 Task: Add "Add Label …" with "Title" Title0031 to Button Button0031 to Card Card0031 in Board Board0023 in Workspace Development in Trello
Action: Mouse moved to (359, 396)
Screenshot: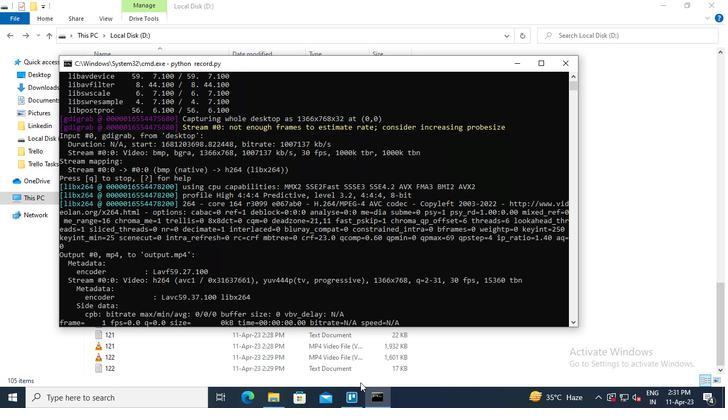 
Action: Mouse pressed left at (359, 396)
Screenshot: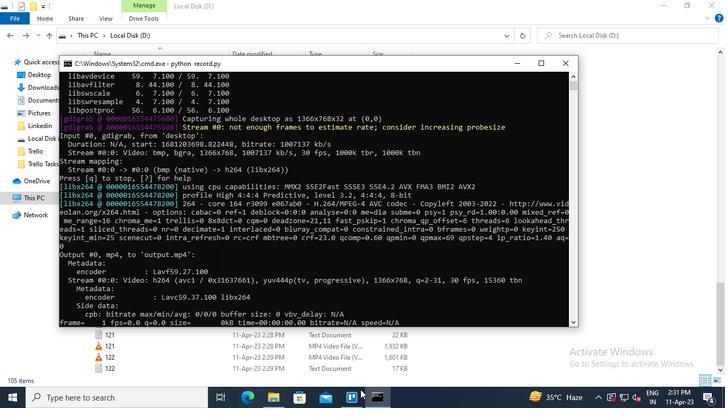 
Action: Mouse moved to (210, 299)
Screenshot: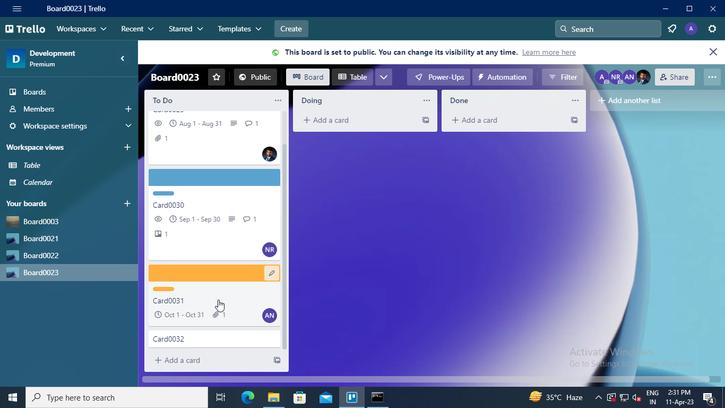 
Action: Mouse pressed left at (210, 299)
Screenshot: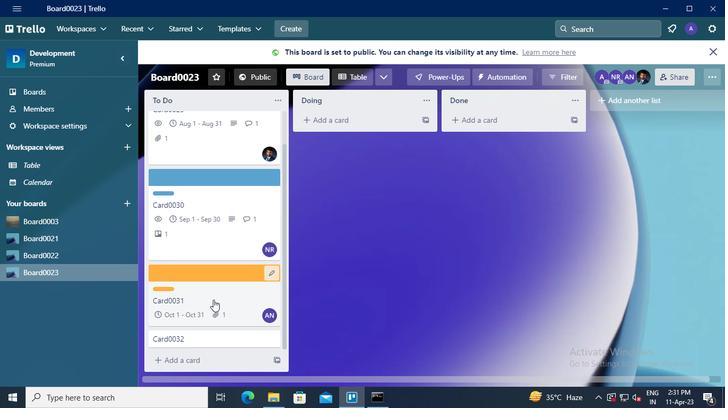 
Action: Mouse moved to (514, 305)
Screenshot: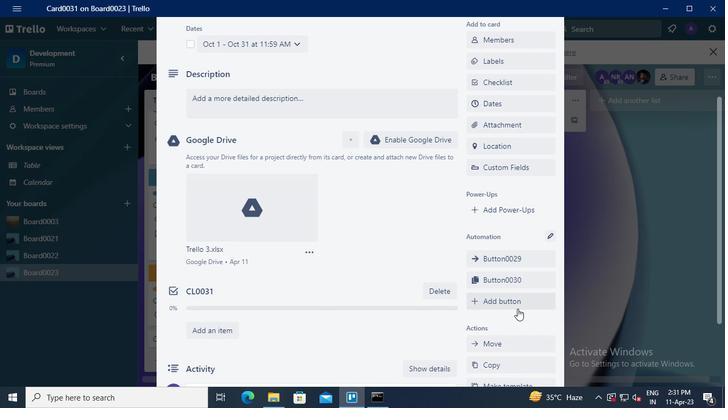 
Action: Mouse pressed left at (514, 305)
Screenshot: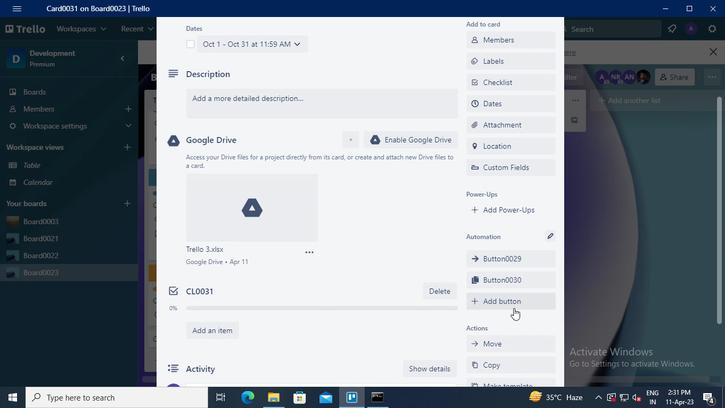 
Action: Mouse moved to (514, 133)
Screenshot: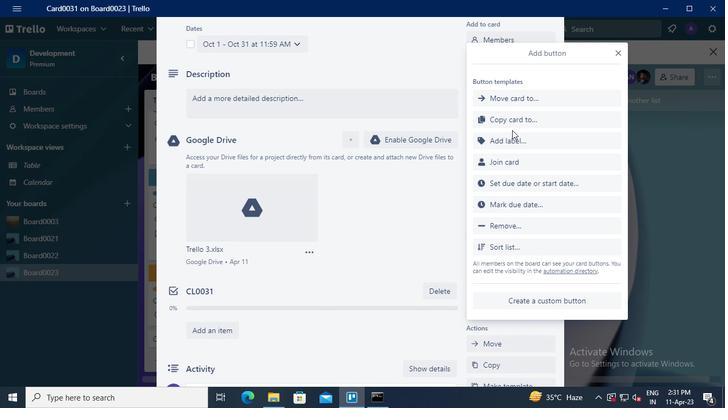 
Action: Mouse pressed left at (514, 133)
Screenshot: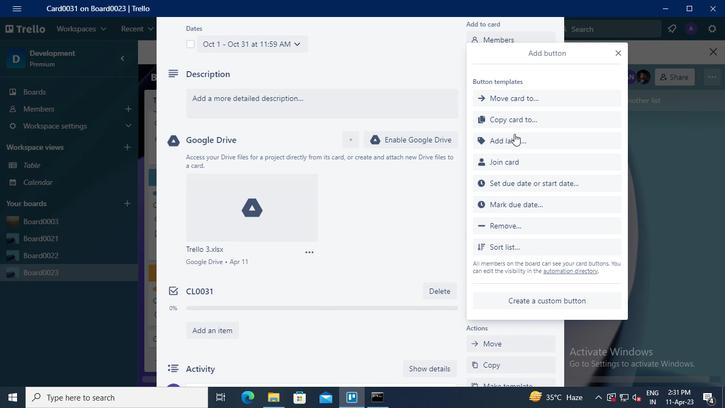 
Action: Mouse moved to (521, 146)
Screenshot: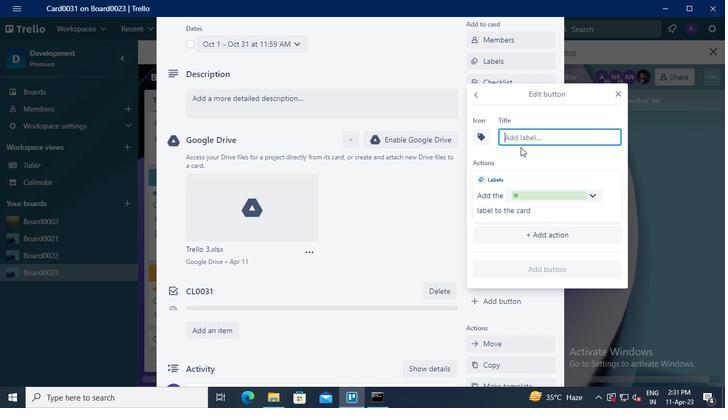 
Action: Keyboard Key.shift
Screenshot: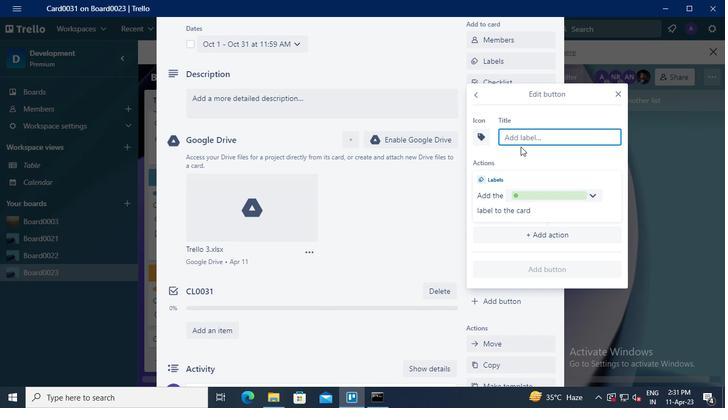 
Action: Keyboard B
Screenshot: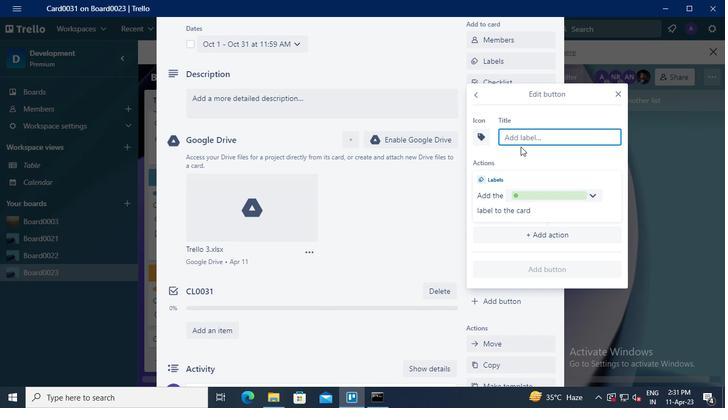 
Action: Keyboard u
Screenshot: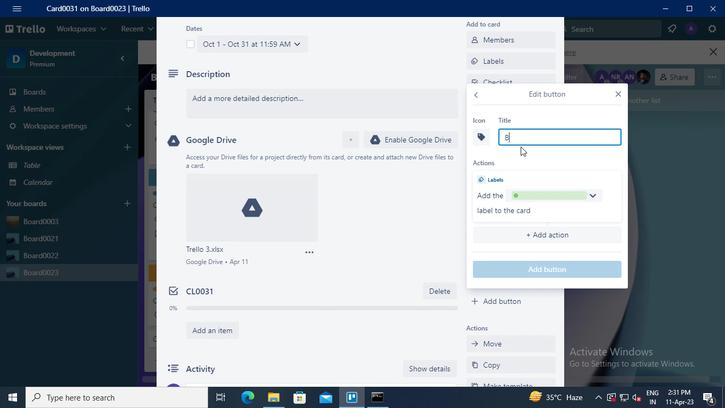 
Action: Keyboard t
Screenshot: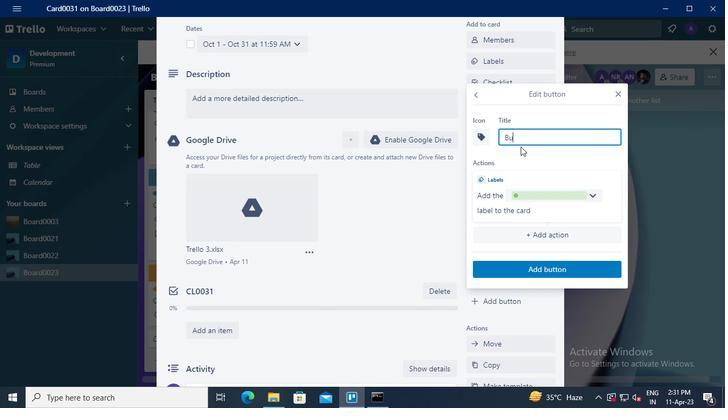 
Action: Keyboard t
Screenshot: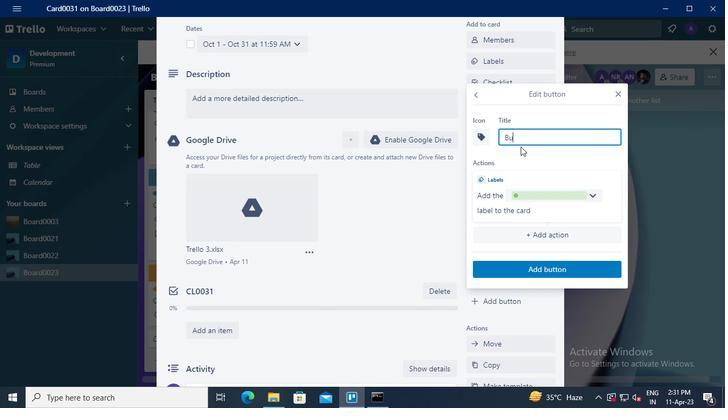 
Action: Keyboard o
Screenshot: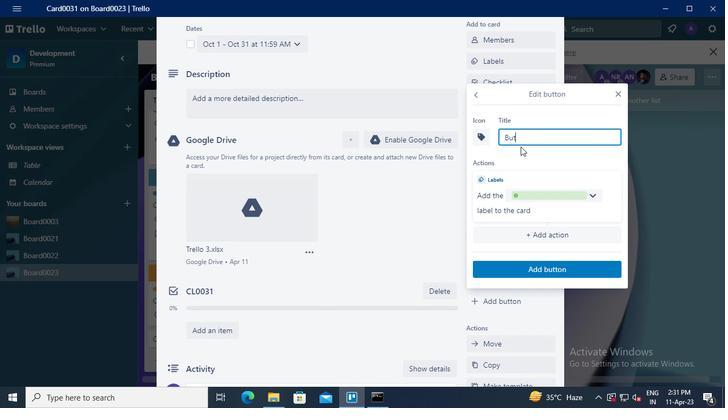 
Action: Keyboard n
Screenshot: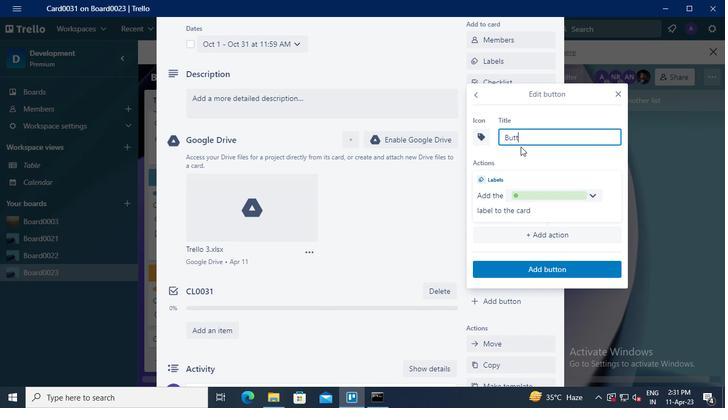 
Action: Keyboard <96>
Screenshot: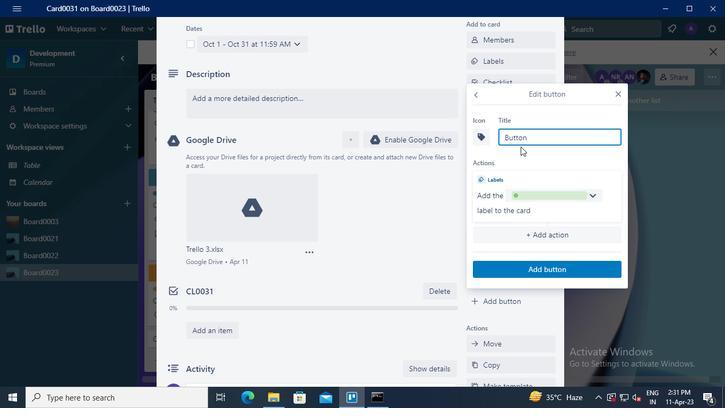 
Action: Keyboard <96>
Screenshot: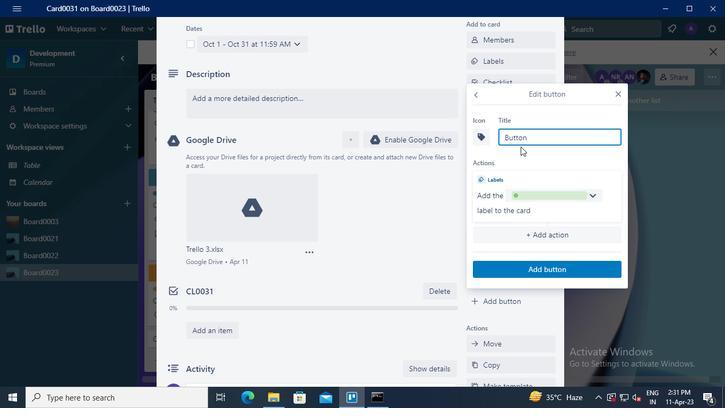
Action: Keyboard <99>
Screenshot: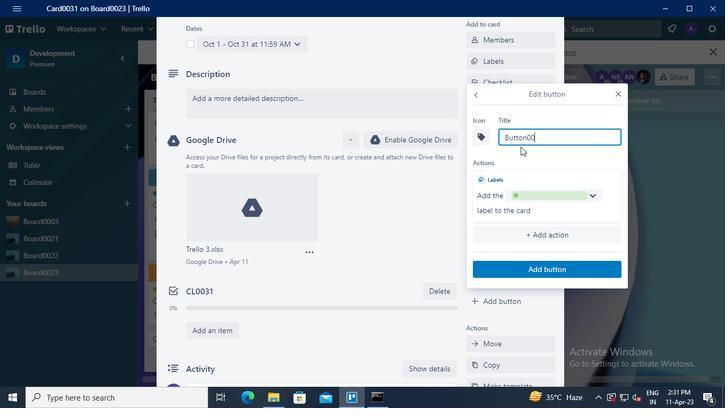 
Action: Keyboard <97>
Screenshot: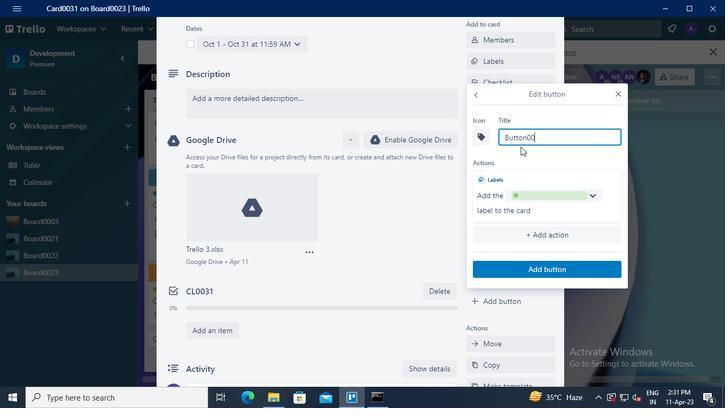 
Action: Mouse moved to (535, 261)
Screenshot: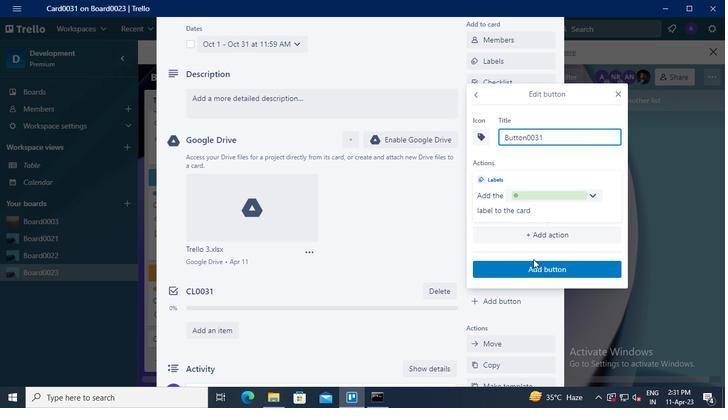 
Action: Mouse pressed left at (535, 261)
Screenshot: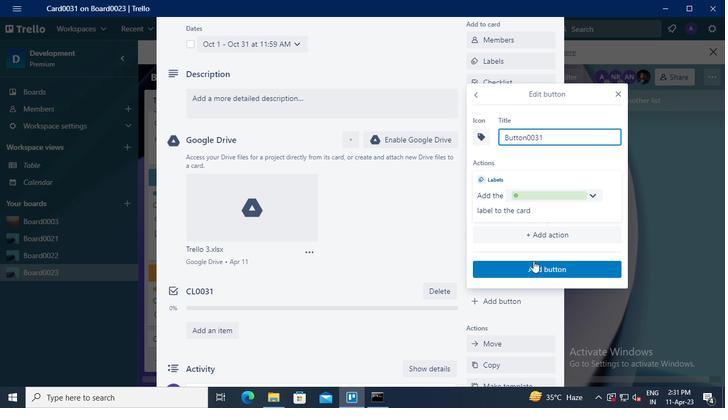 
Action: Mouse moved to (386, 406)
Screenshot: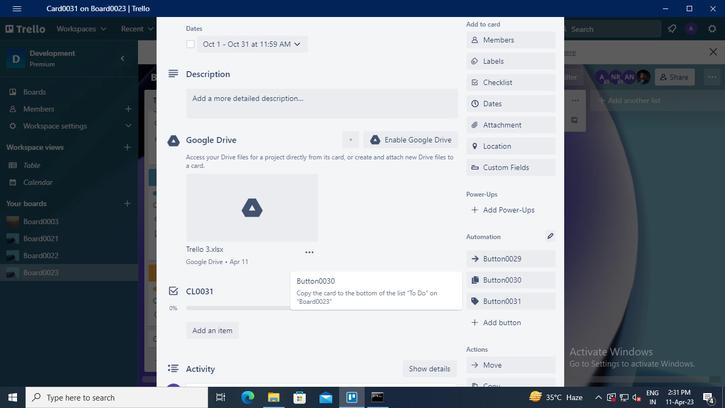 
Action: Mouse pressed left at (386, 406)
Screenshot: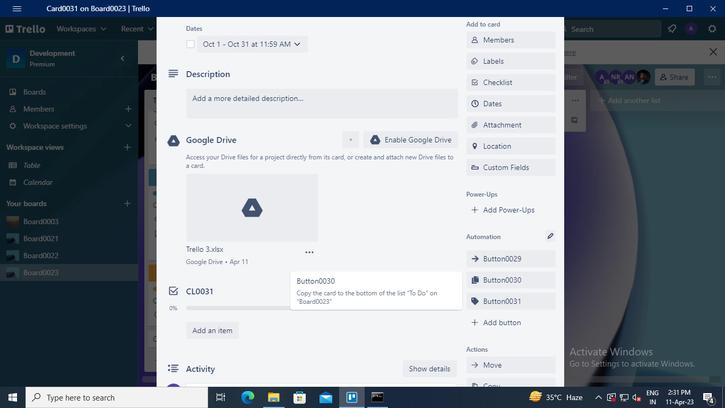 
Action: Mouse moved to (564, 68)
Screenshot: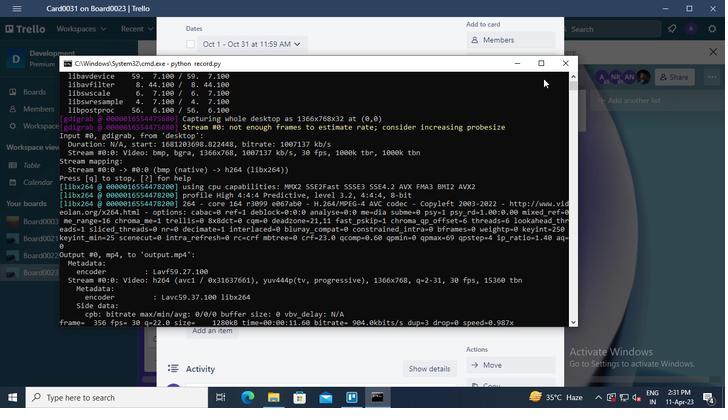 
Action: Mouse pressed left at (564, 68)
Screenshot: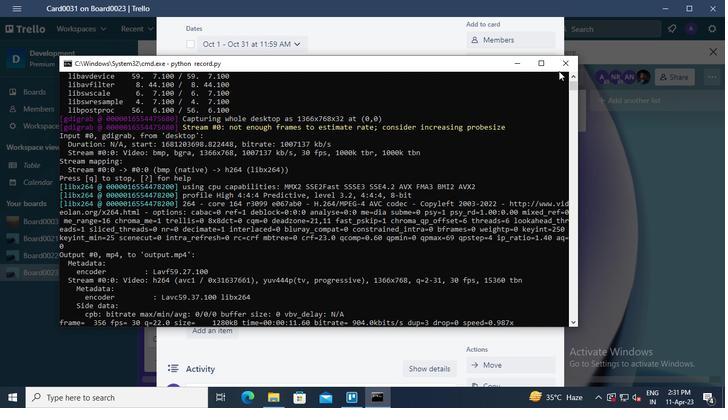 
